 Task: Create in the project TransportWorks and in the Backlog issue 'Performance issues with database queries' a child issue 'Serverless computing application latency remediation and testing', and assign it to team member softage.1@softage.net.
Action: Mouse moved to (213, 56)
Screenshot: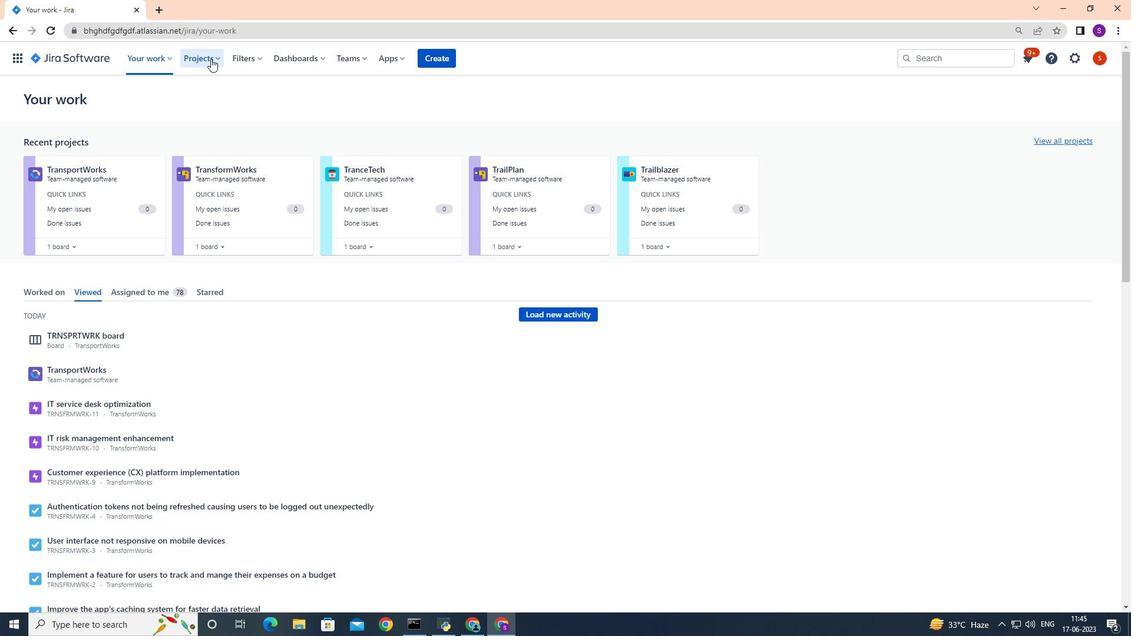 
Action: Mouse pressed left at (213, 56)
Screenshot: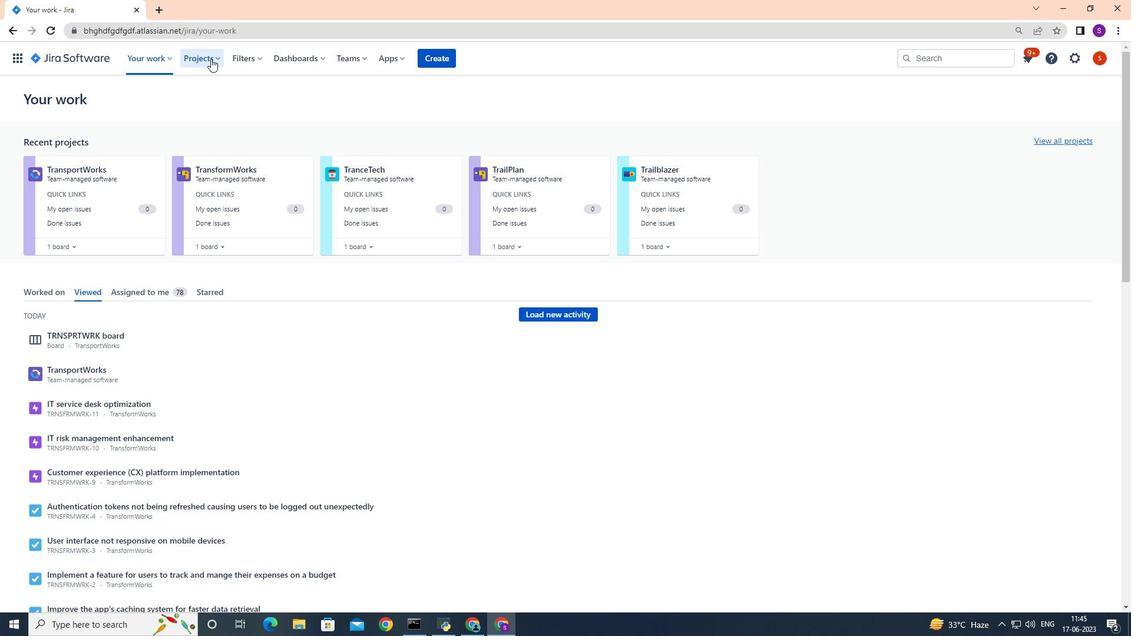 
Action: Mouse moved to (243, 106)
Screenshot: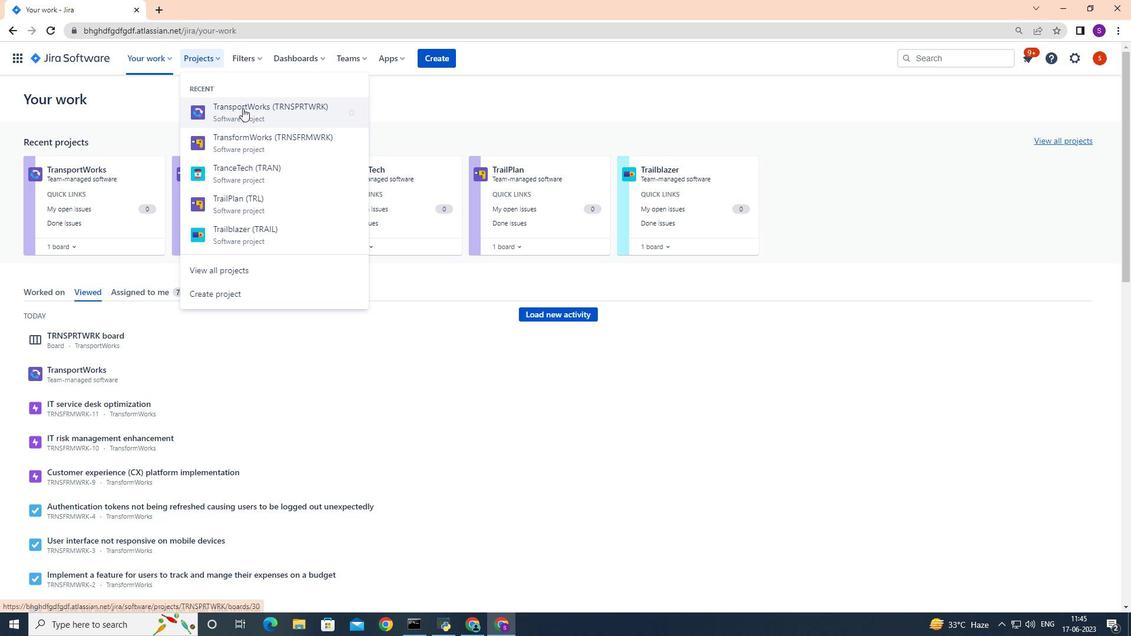 
Action: Mouse pressed left at (243, 106)
Screenshot: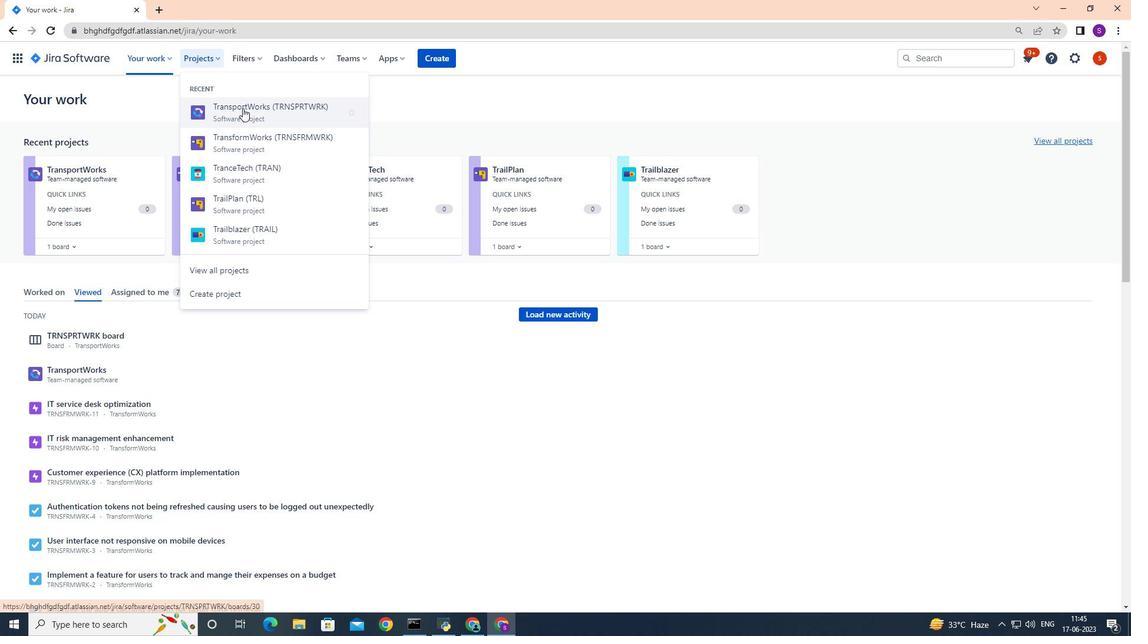 
Action: Mouse moved to (95, 181)
Screenshot: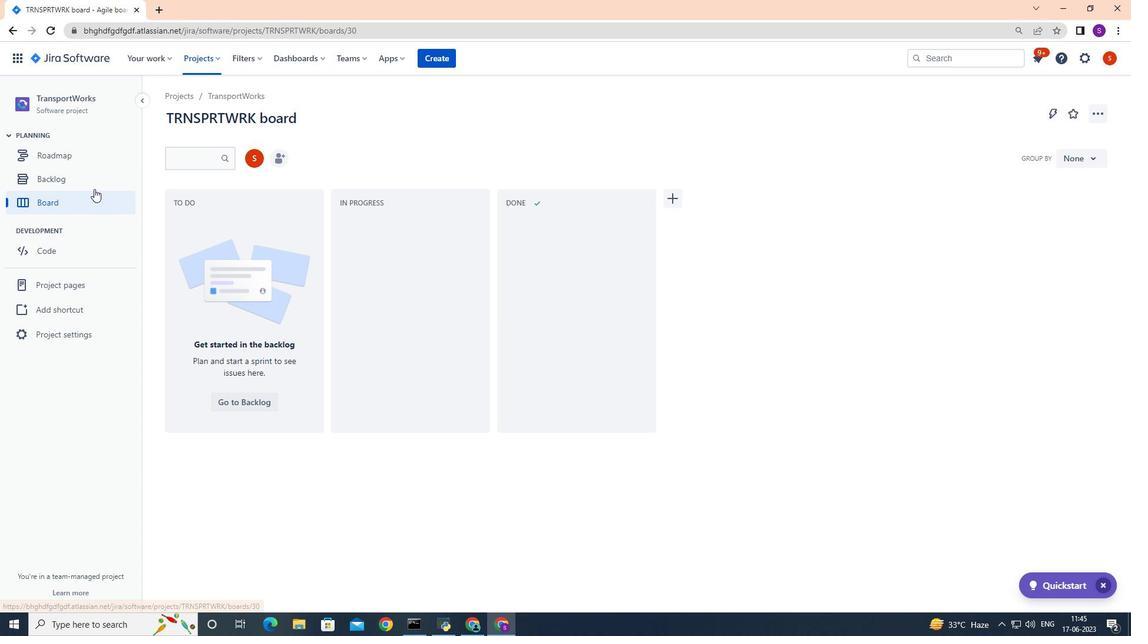 
Action: Mouse pressed left at (95, 181)
Screenshot: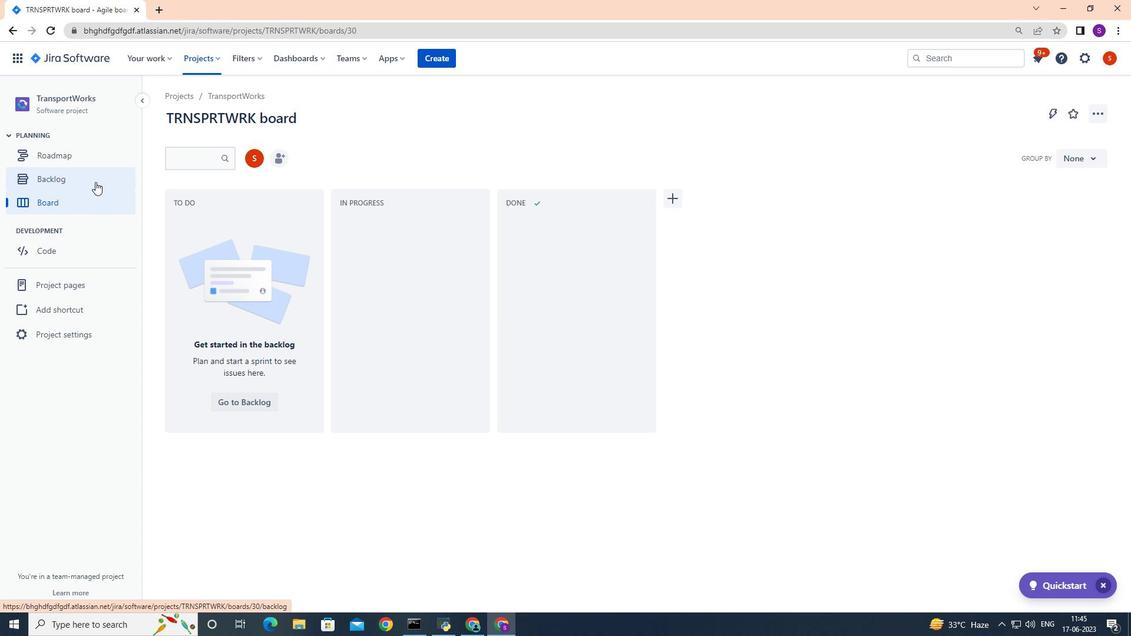 
Action: Mouse moved to (403, 312)
Screenshot: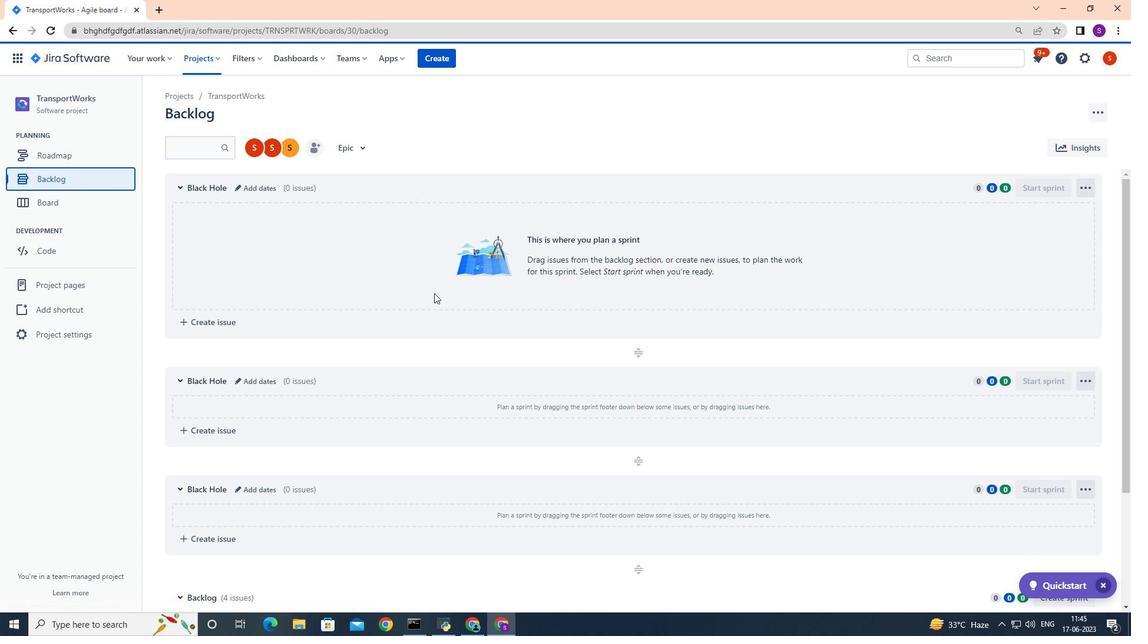 
Action: Mouse scrolled (403, 312) with delta (0, 0)
Screenshot: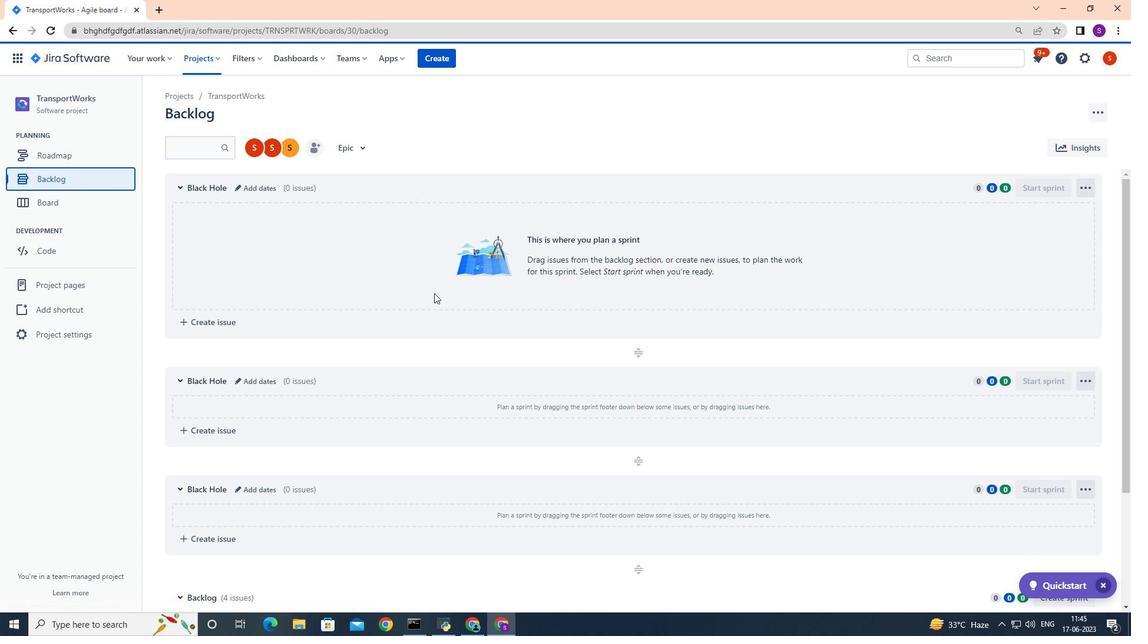 
Action: Mouse moved to (403, 313)
Screenshot: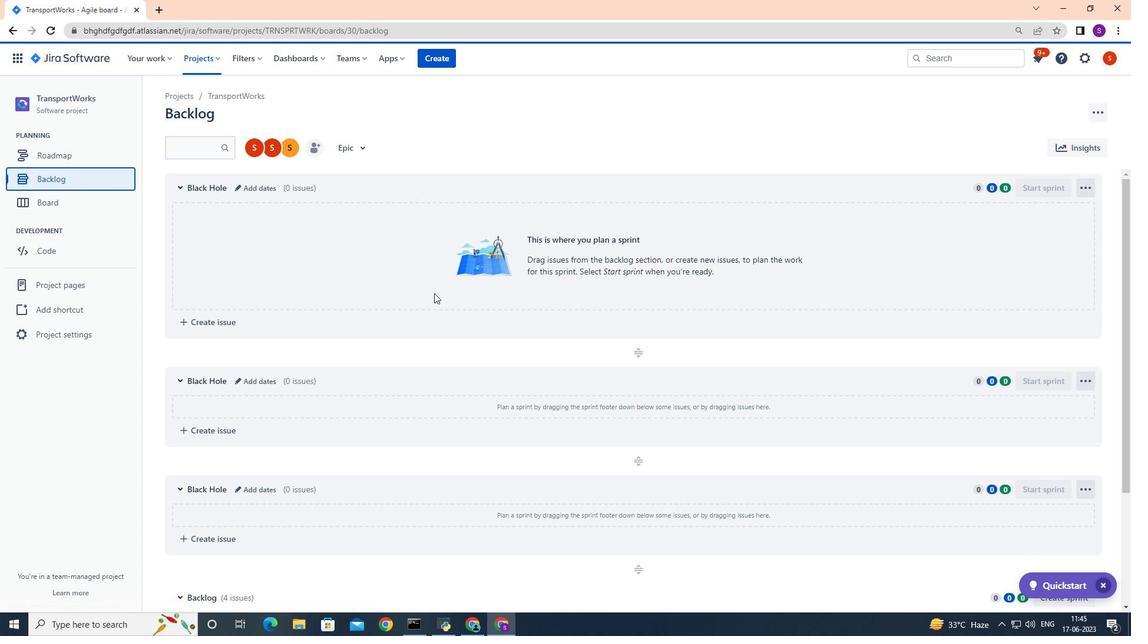 
Action: Mouse scrolled (403, 312) with delta (0, 0)
Screenshot: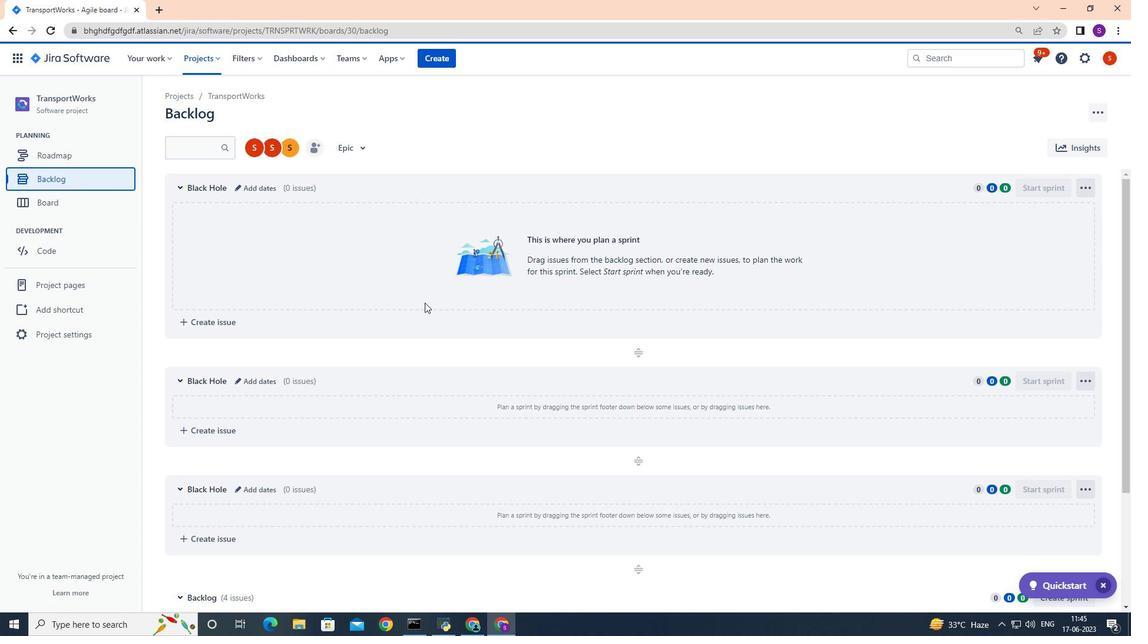 
Action: Mouse moved to (403, 313)
Screenshot: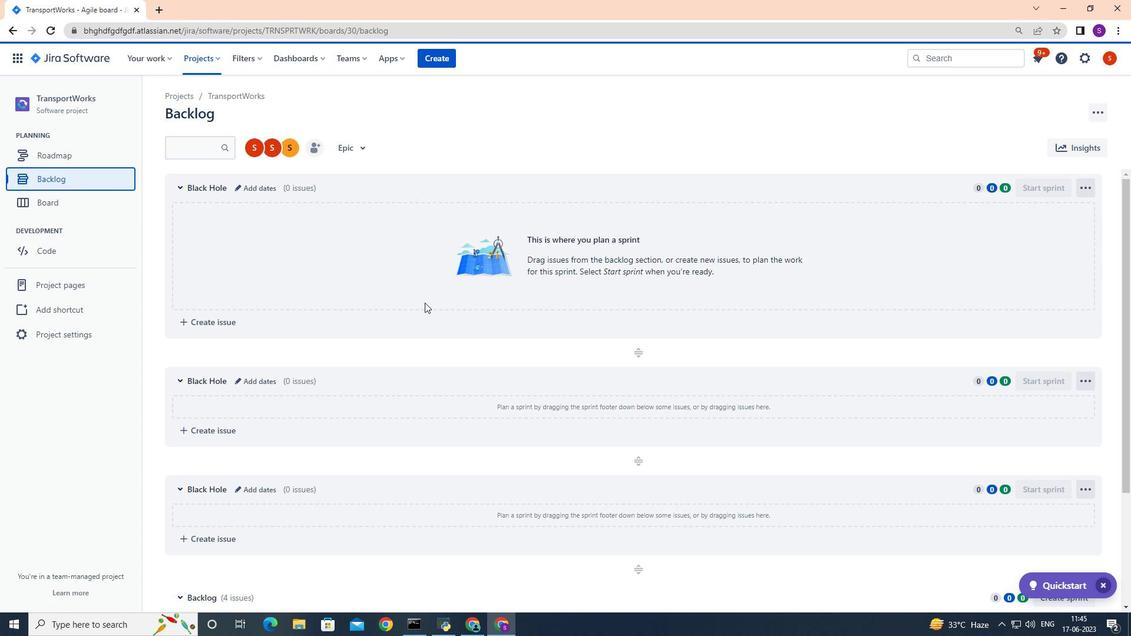 
Action: Mouse scrolled (403, 312) with delta (0, 0)
Screenshot: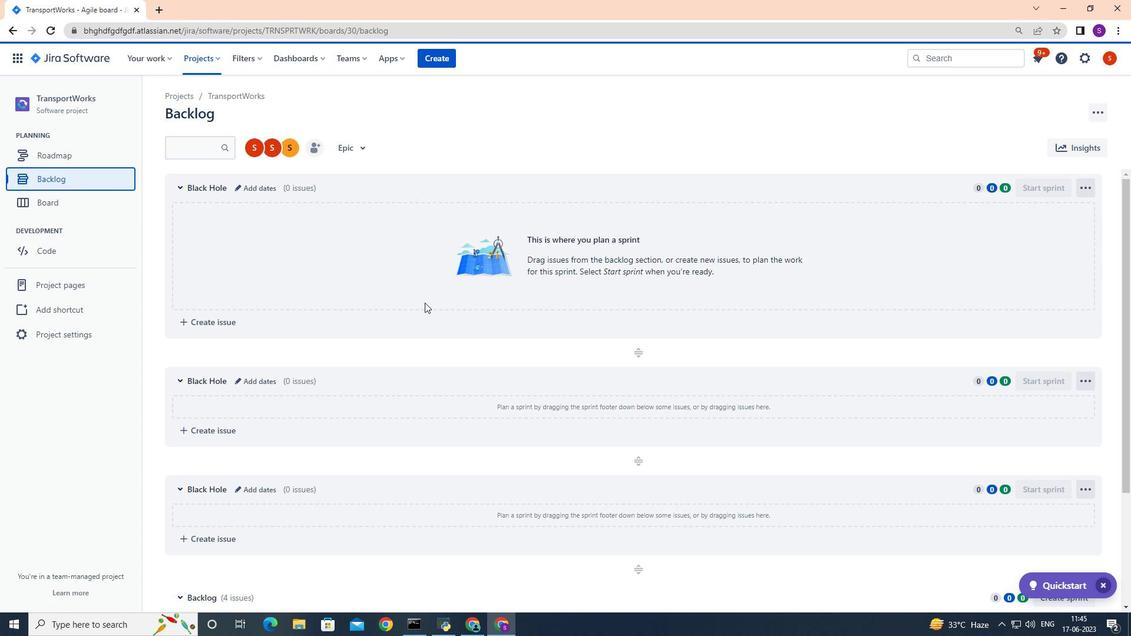 
Action: Mouse scrolled (403, 312) with delta (0, 0)
Screenshot: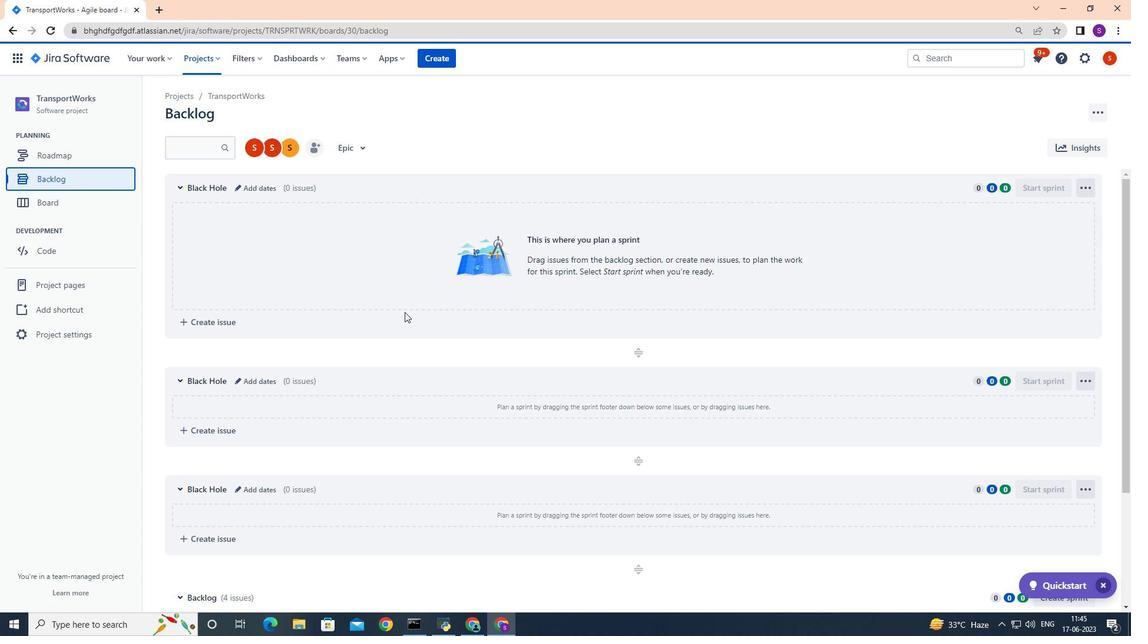 
Action: Mouse moved to (401, 313)
Screenshot: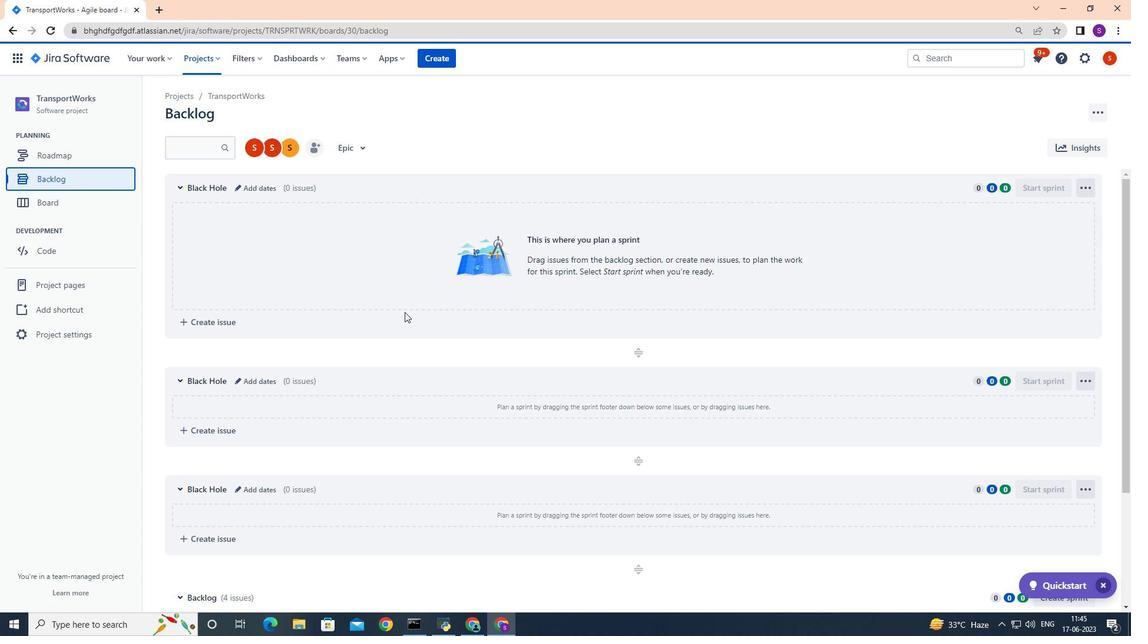 
Action: Mouse scrolled (401, 312) with delta (0, 0)
Screenshot: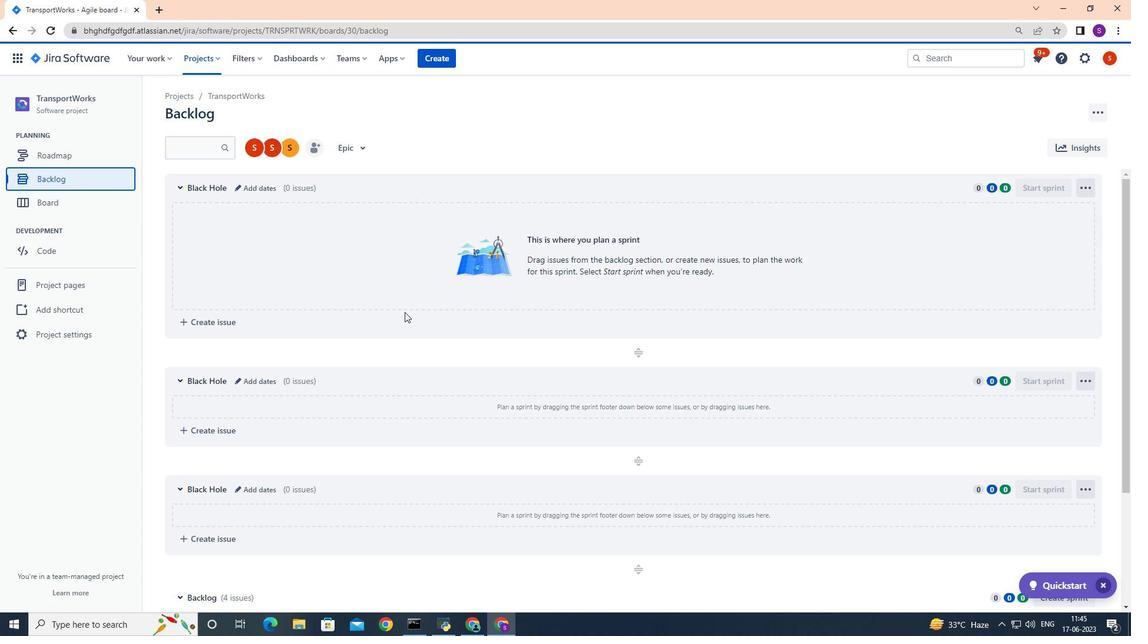 
Action: Mouse moved to (400, 312)
Screenshot: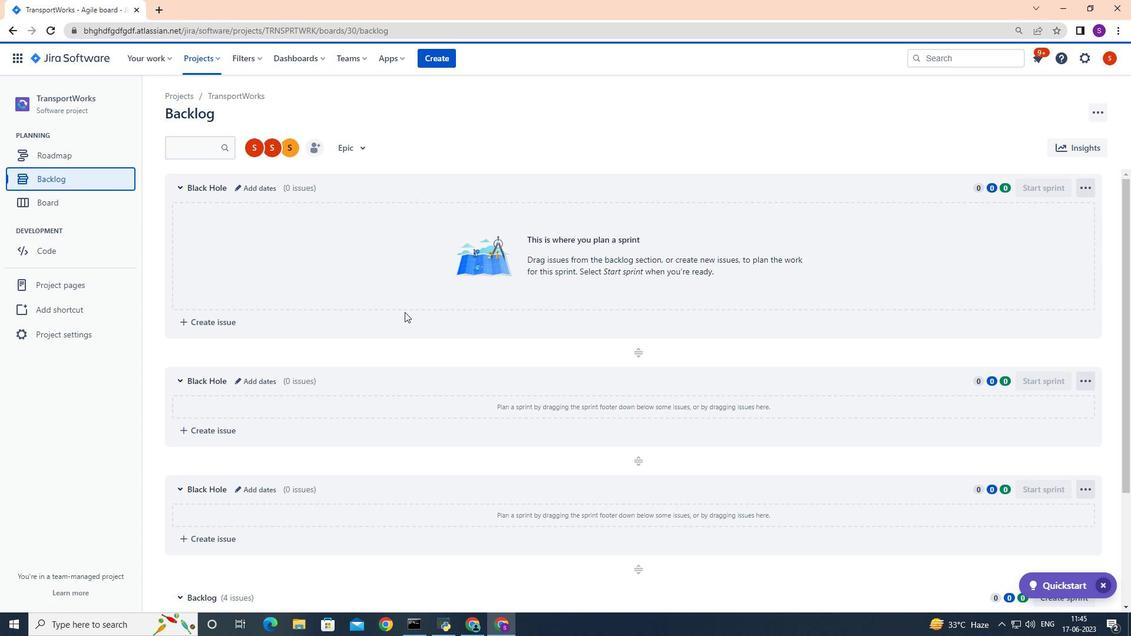 
Action: Mouse scrolled (400, 311) with delta (0, 0)
Screenshot: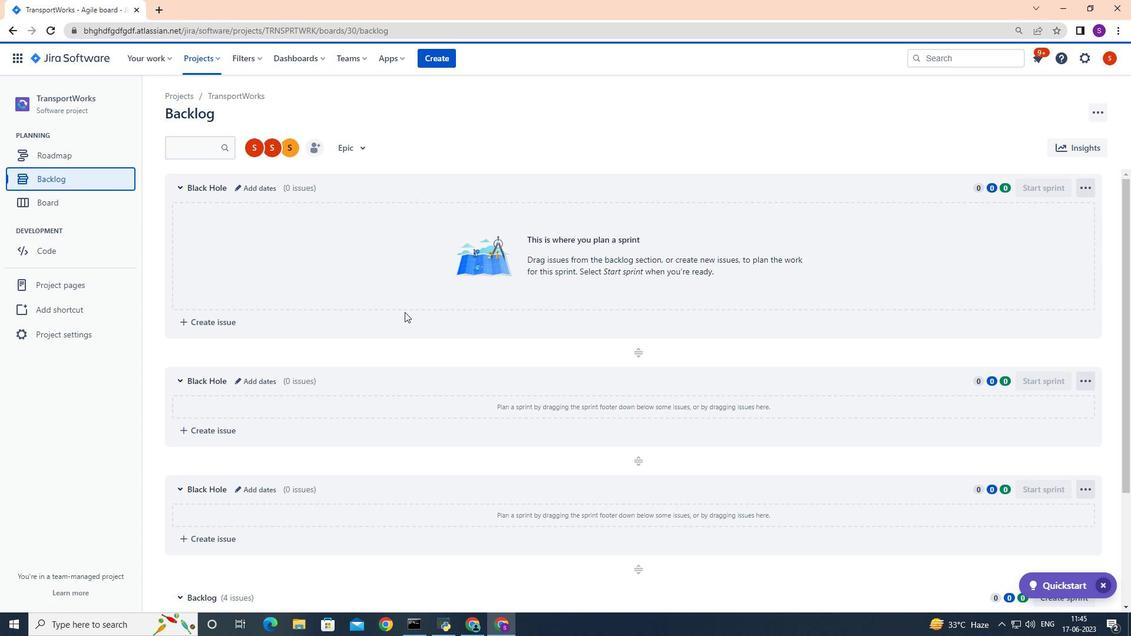 
Action: Mouse moved to (559, 470)
Screenshot: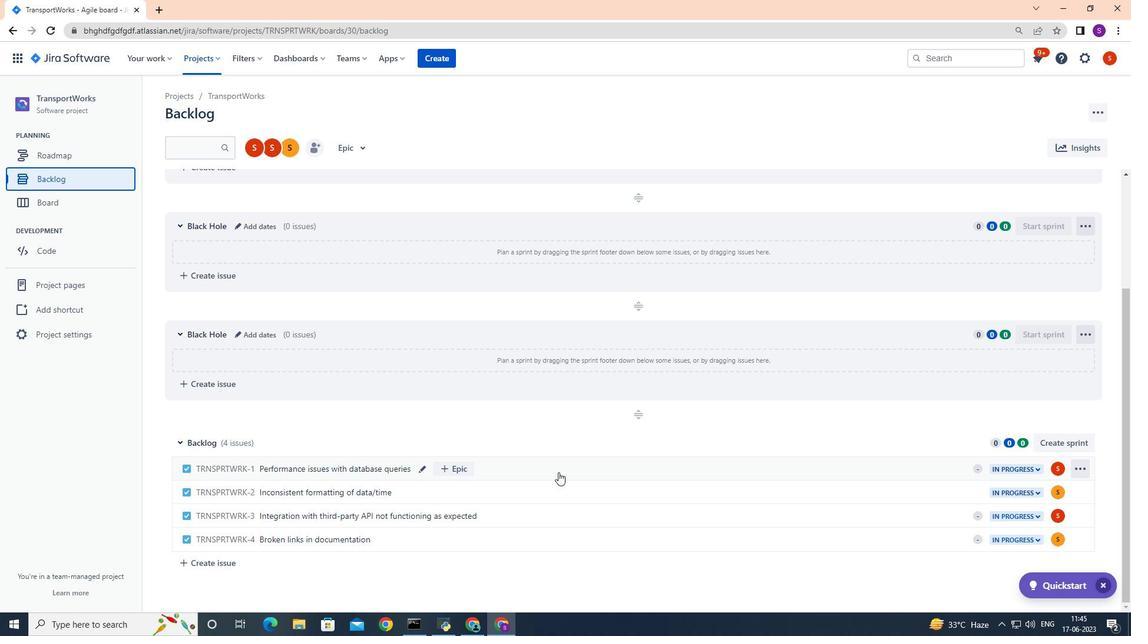 
Action: Mouse pressed left at (559, 470)
Screenshot: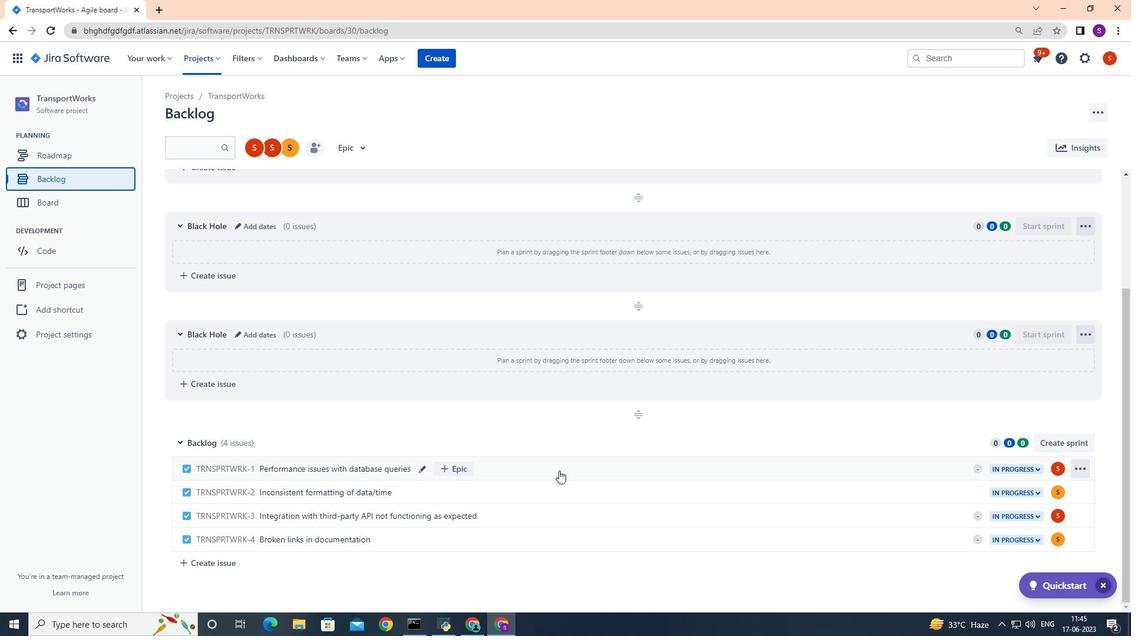 
Action: Mouse moved to (921, 254)
Screenshot: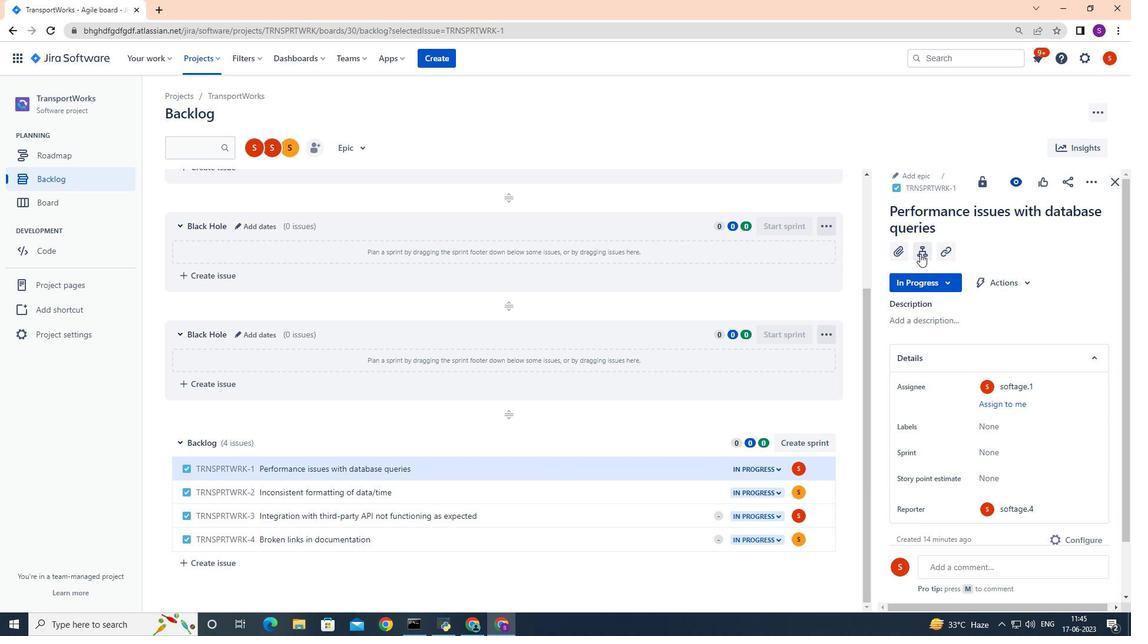 
Action: Mouse pressed left at (921, 254)
Screenshot: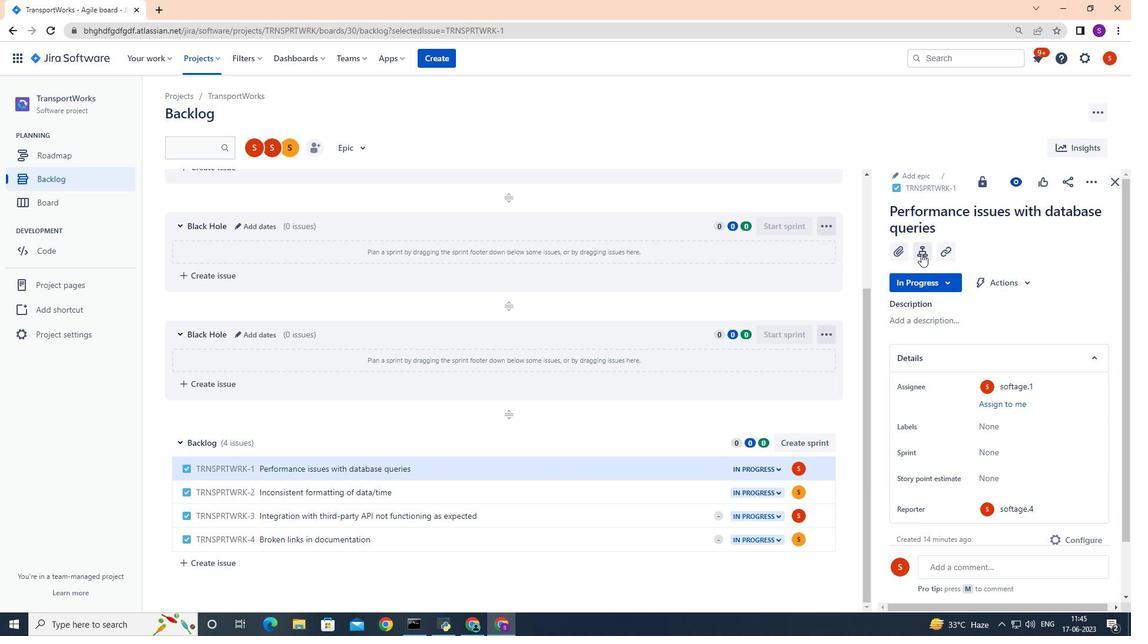 
Action: Mouse moved to (922, 323)
Screenshot: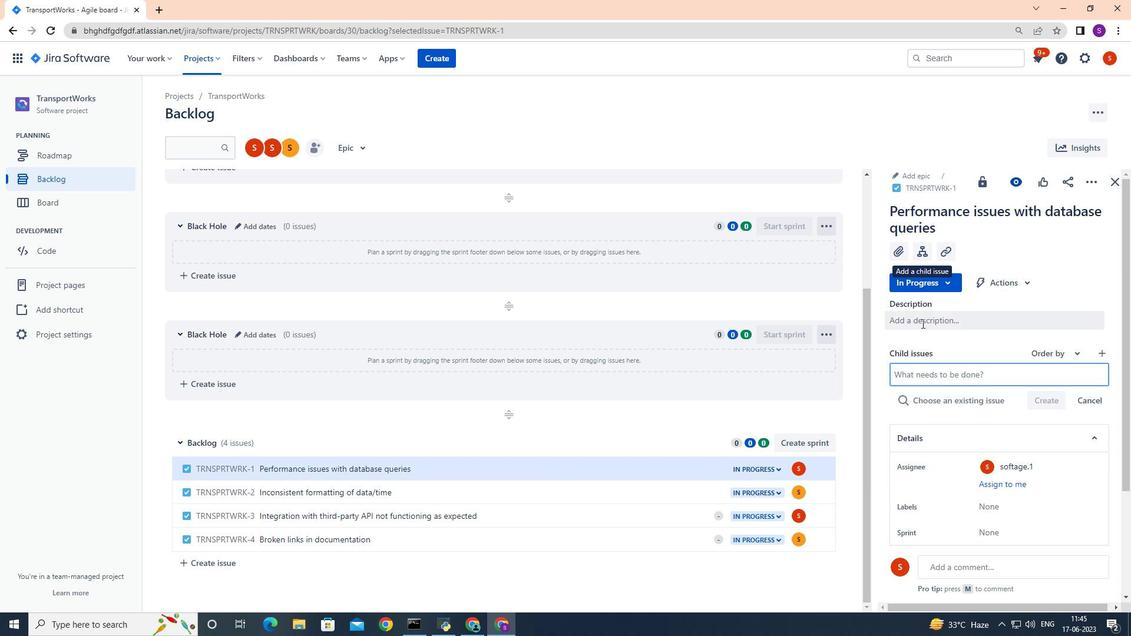 
Action: Key pressed <Key.shift>Serverless<Key.space><Key.backspace><Key.backspace><Key.backspace><Key.backspace><Key.backspace><Key.backspace><Key.backspace><Key.backspace>verless<Key.space>computing<Key.space>application<Key.space>latency<Key.space>remediation<Key.space>and<Key.space>testing<Key.enter>
Screenshot: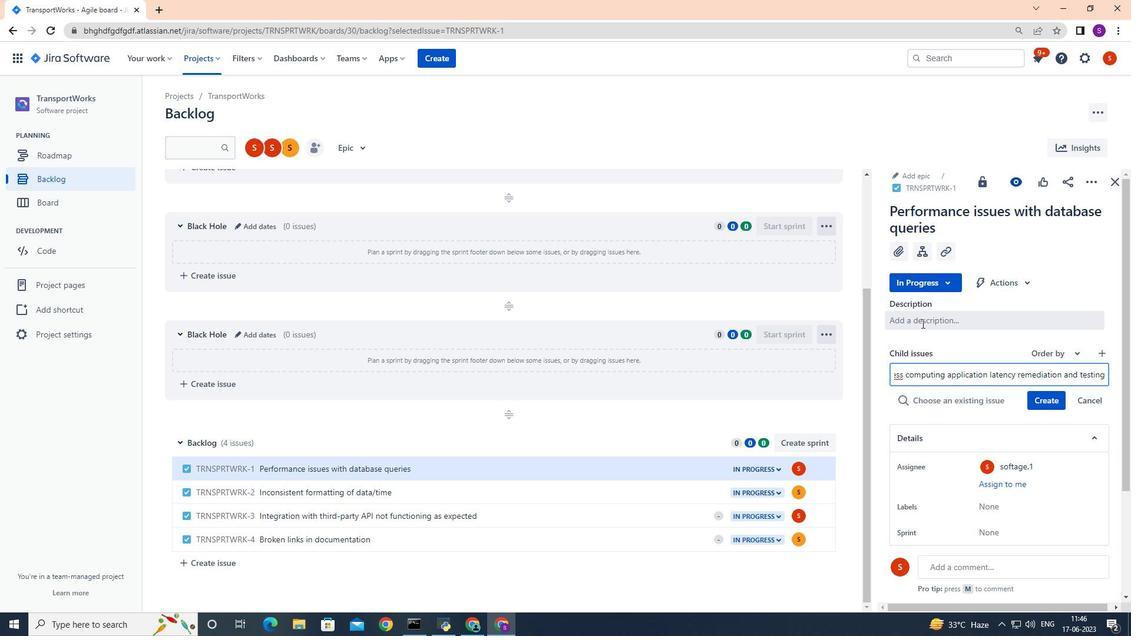 
Action: Mouse moved to (1059, 382)
Screenshot: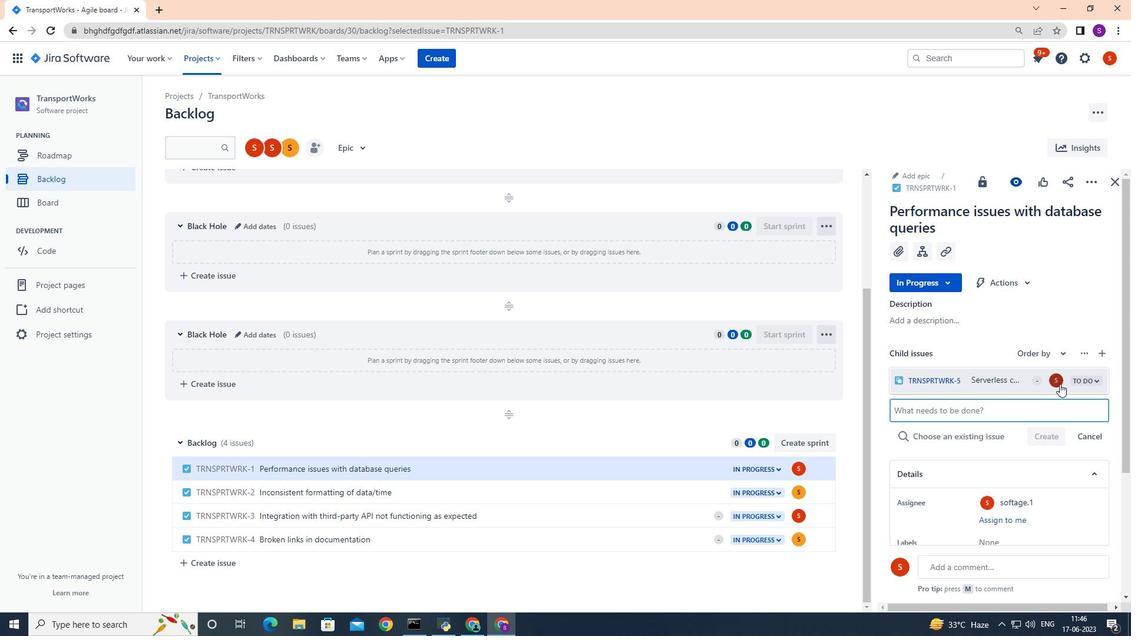 
Action: Mouse pressed left at (1059, 382)
Screenshot: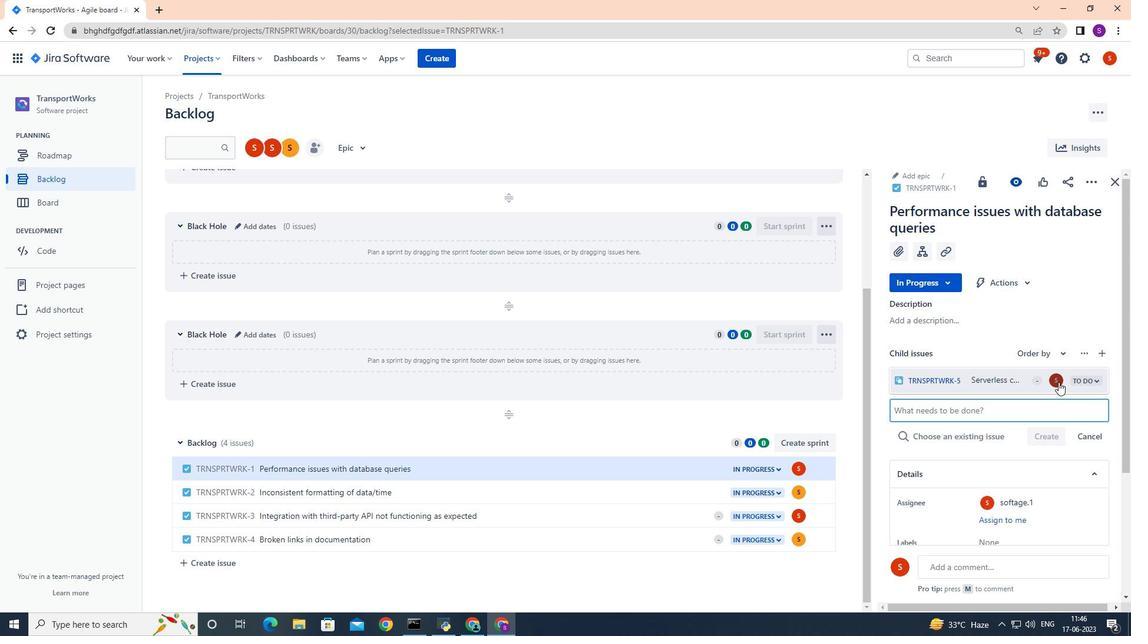 
Action: Key pressed softage.1
Screenshot: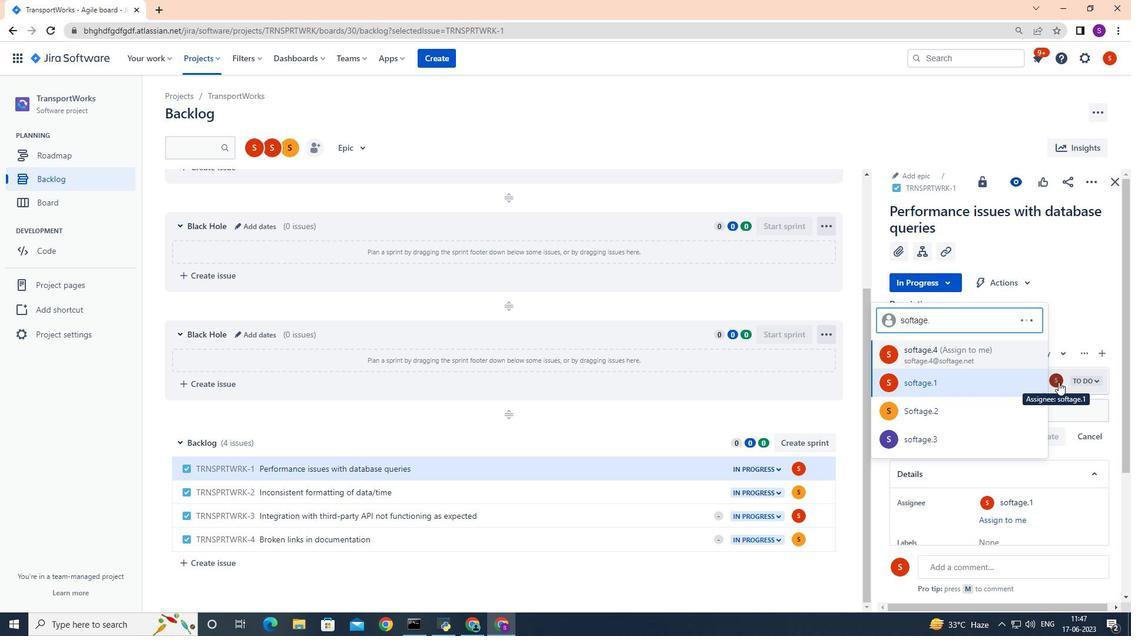 
Action: Mouse moved to (941, 386)
Screenshot: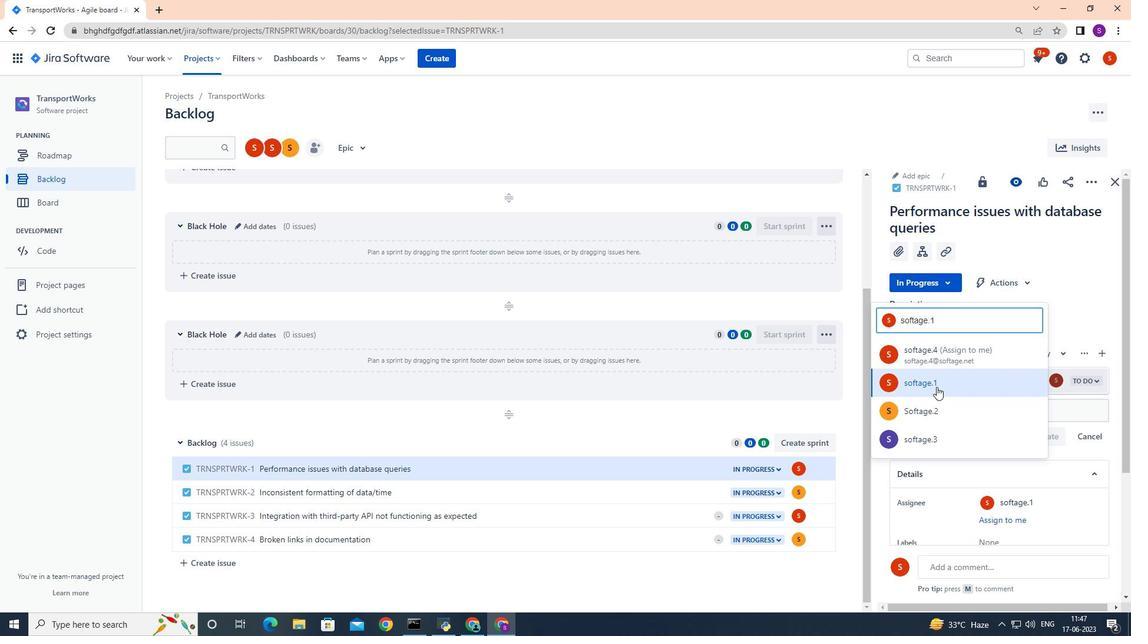 
Action: Mouse pressed left at (941, 386)
Screenshot: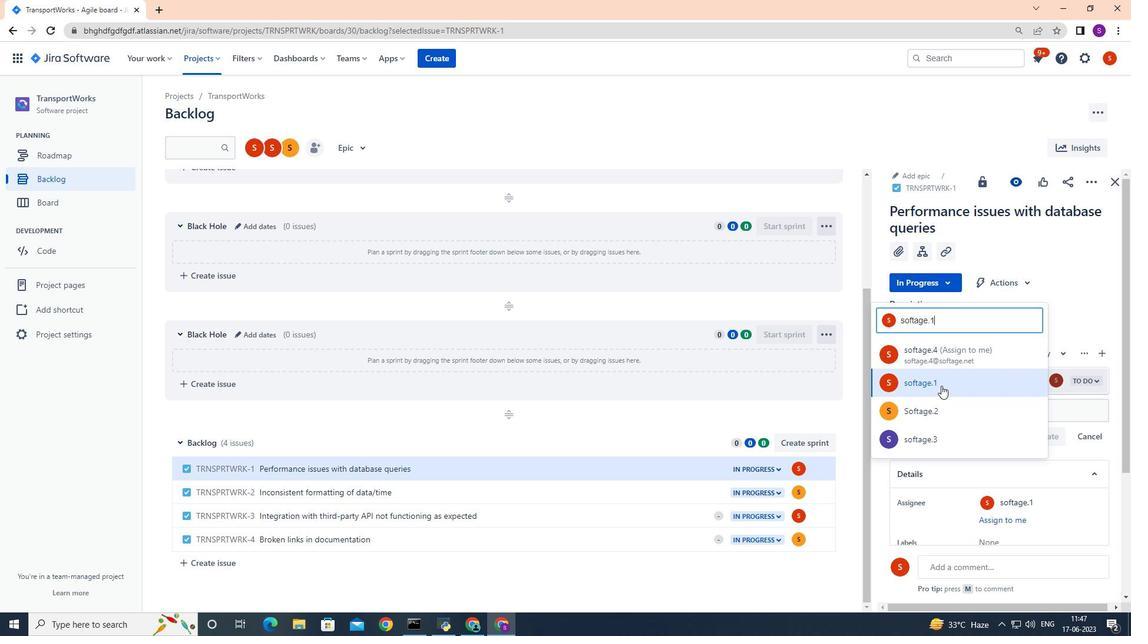 
